 Task: End any other active sessions.
Action: Mouse moved to (906, 119)
Screenshot: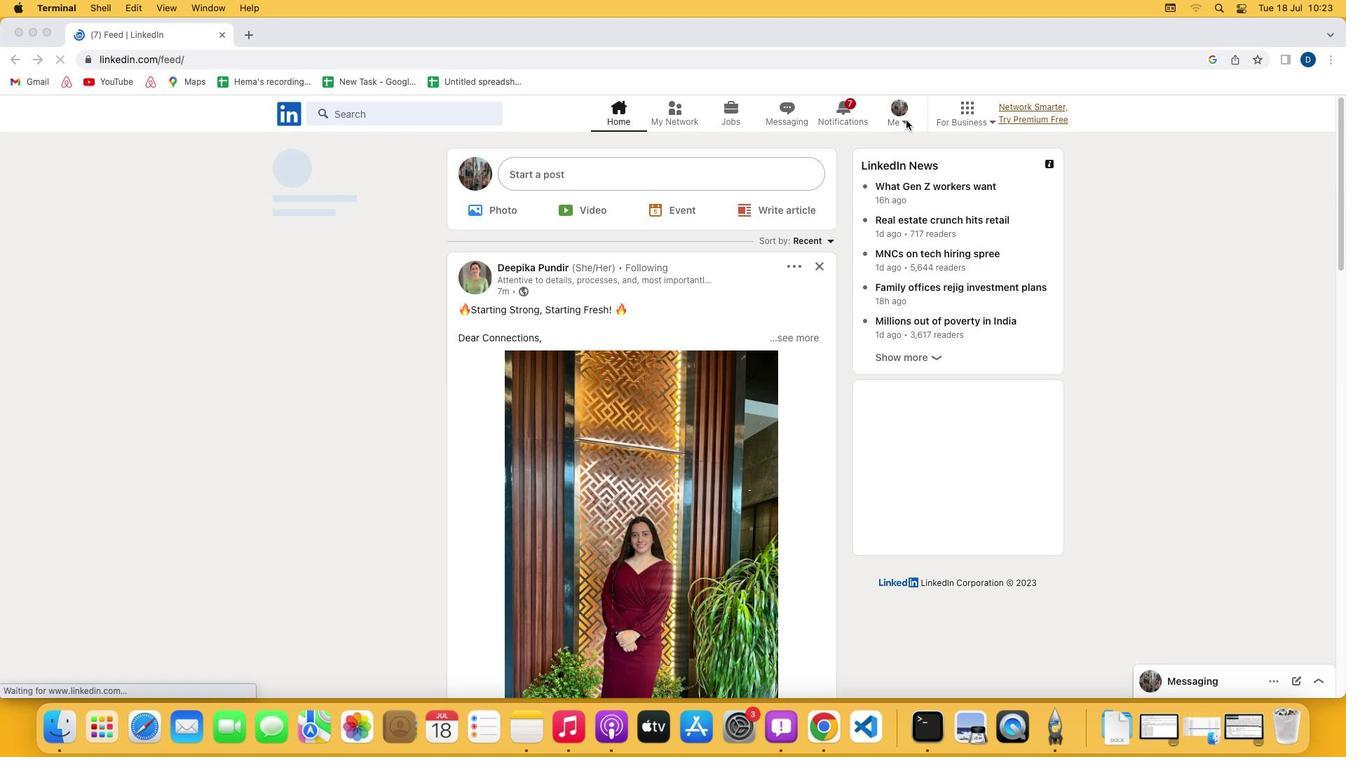 
Action: Mouse pressed left at (906, 119)
Screenshot: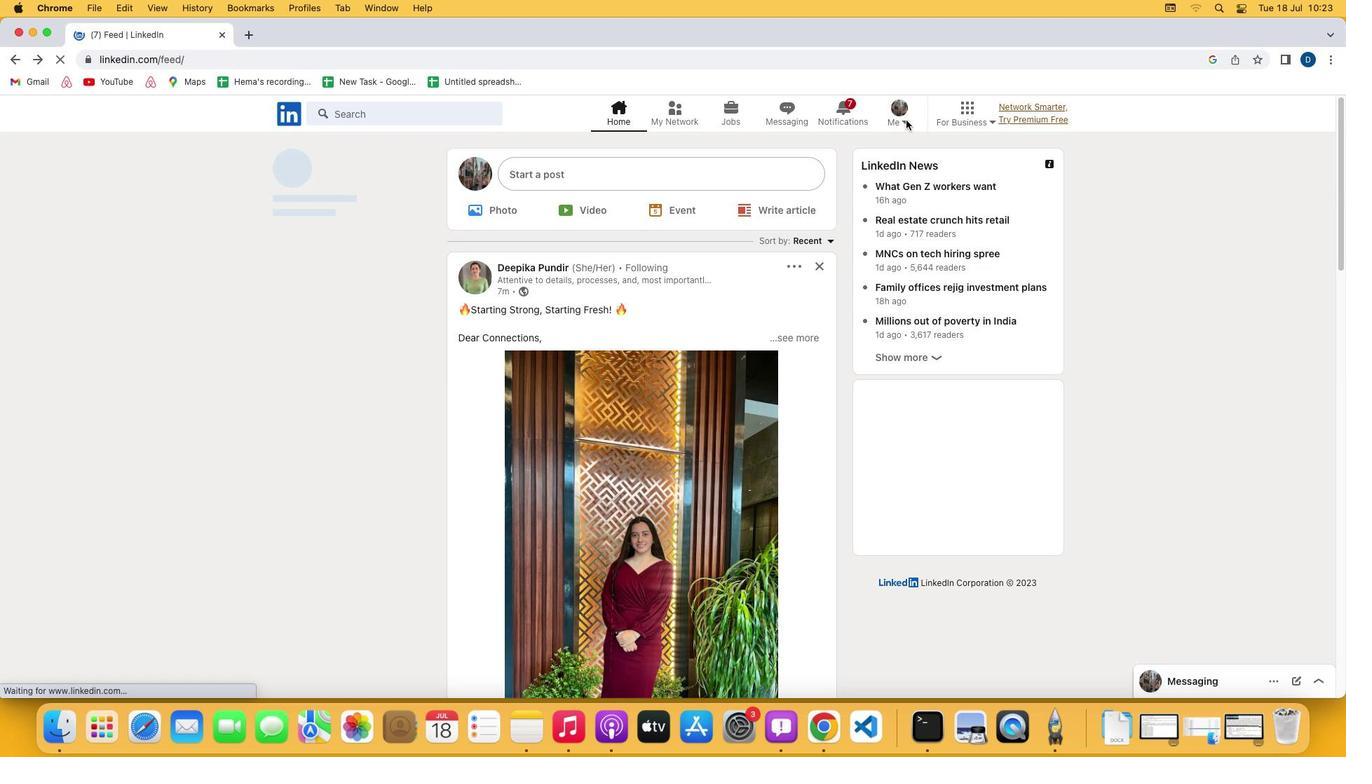 
Action: Mouse moved to (906, 120)
Screenshot: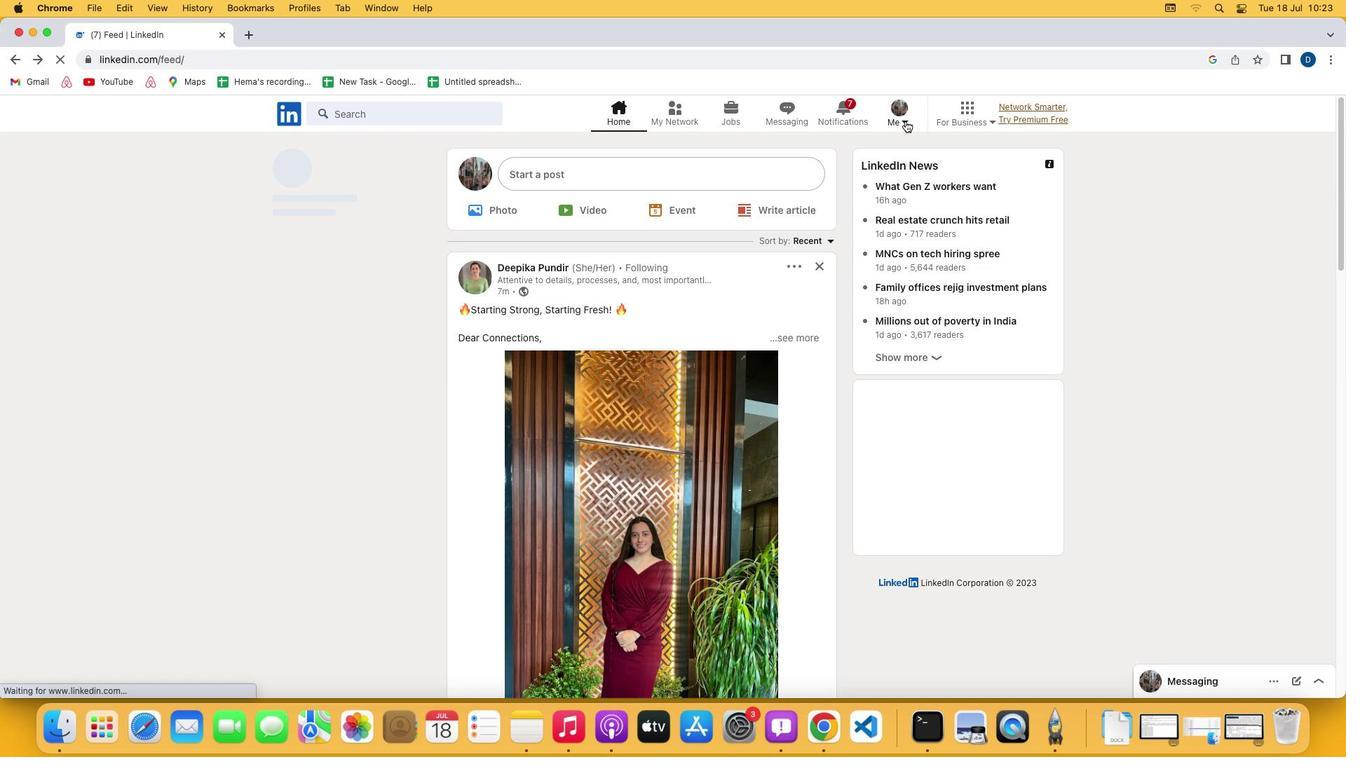 
Action: Mouse pressed left at (906, 120)
Screenshot: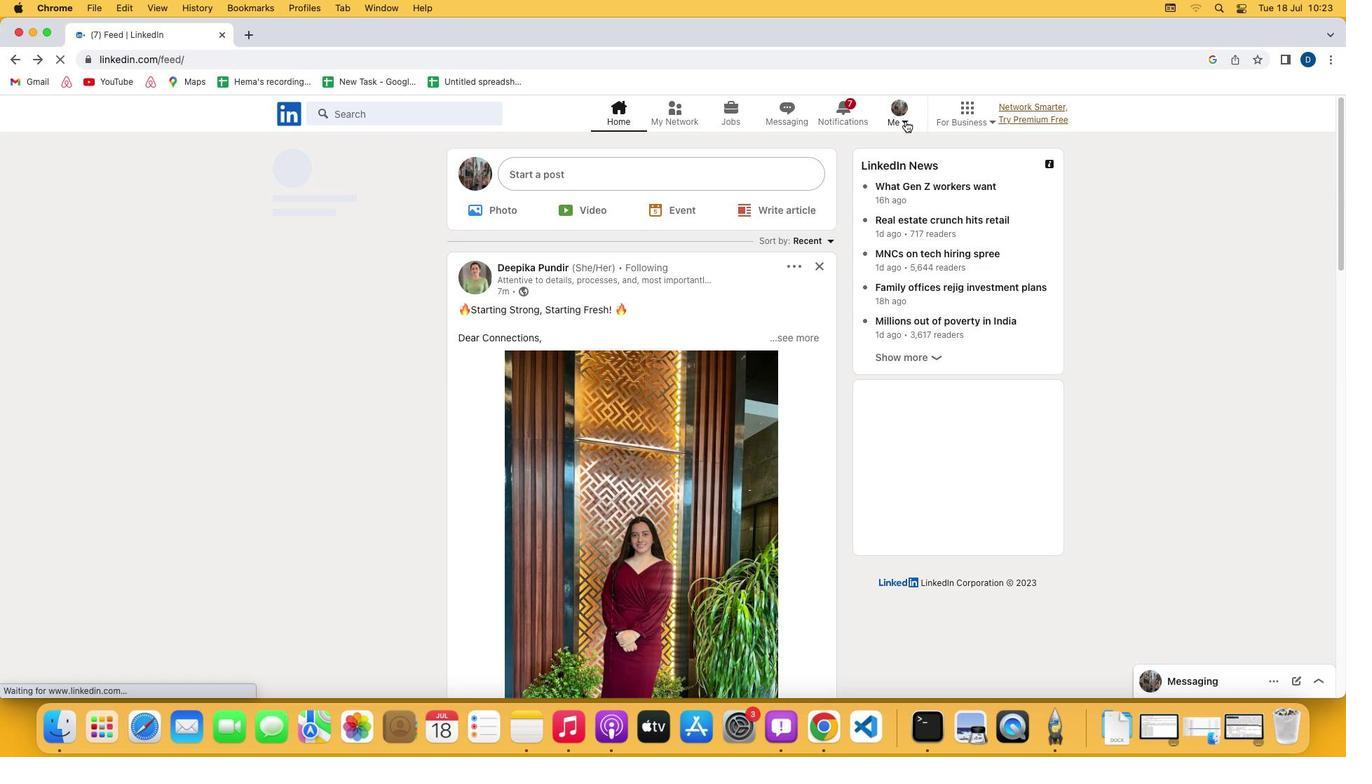 
Action: Mouse moved to (781, 265)
Screenshot: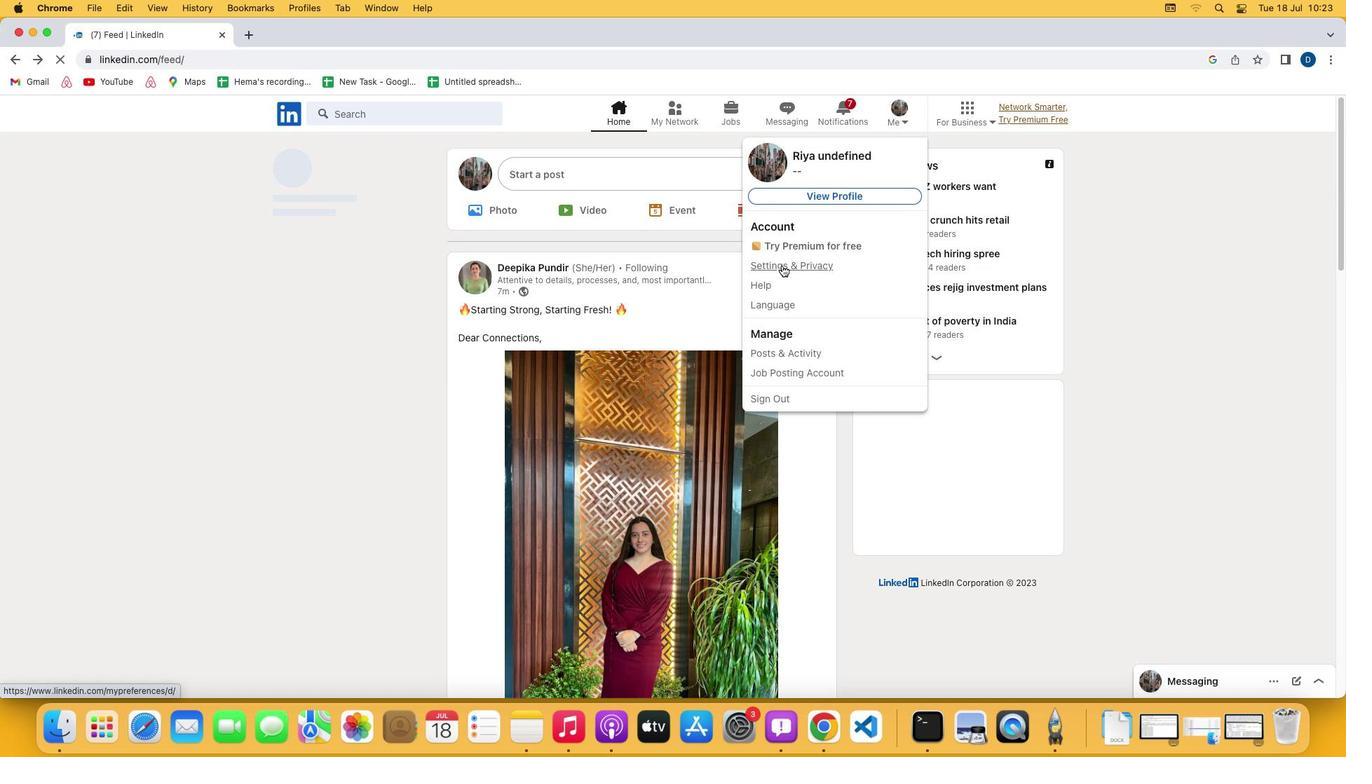
Action: Mouse pressed left at (781, 265)
Screenshot: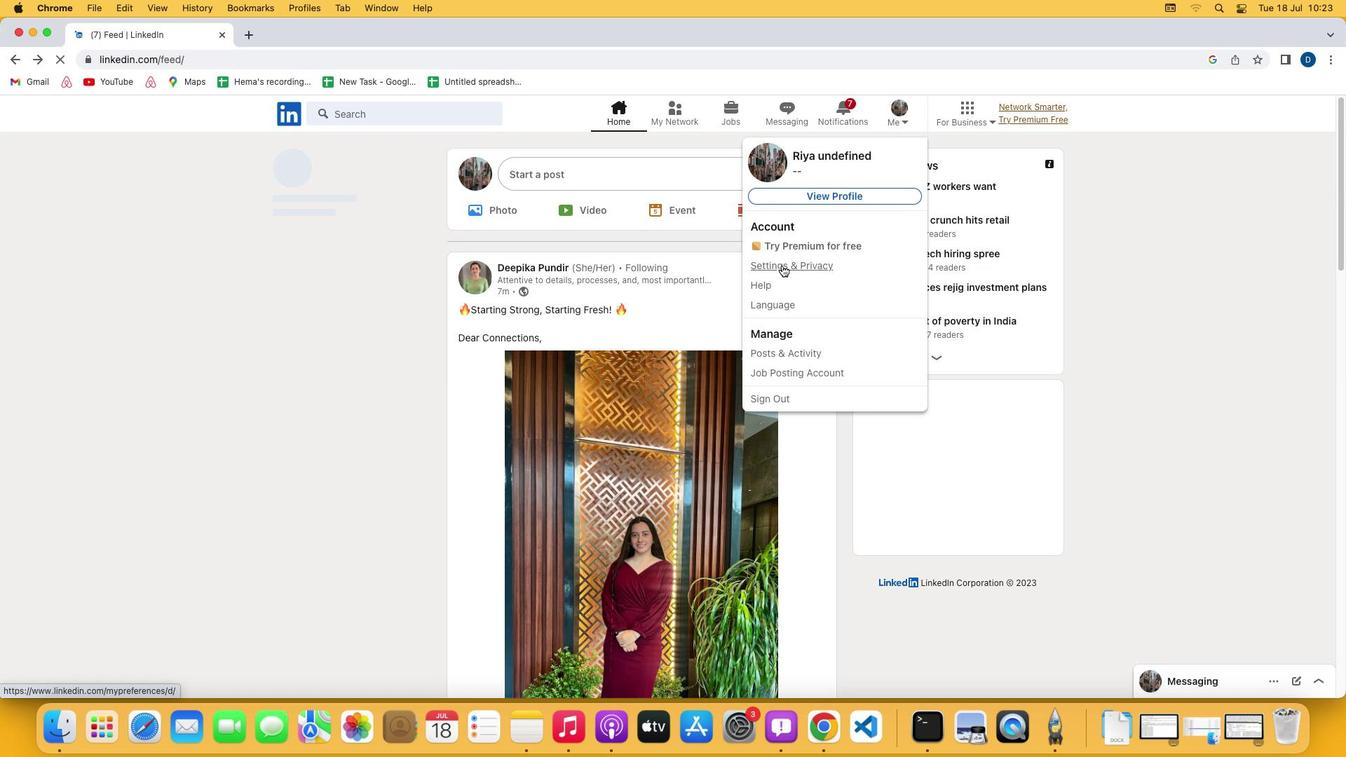 
Action: Mouse moved to (124, 267)
Screenshot: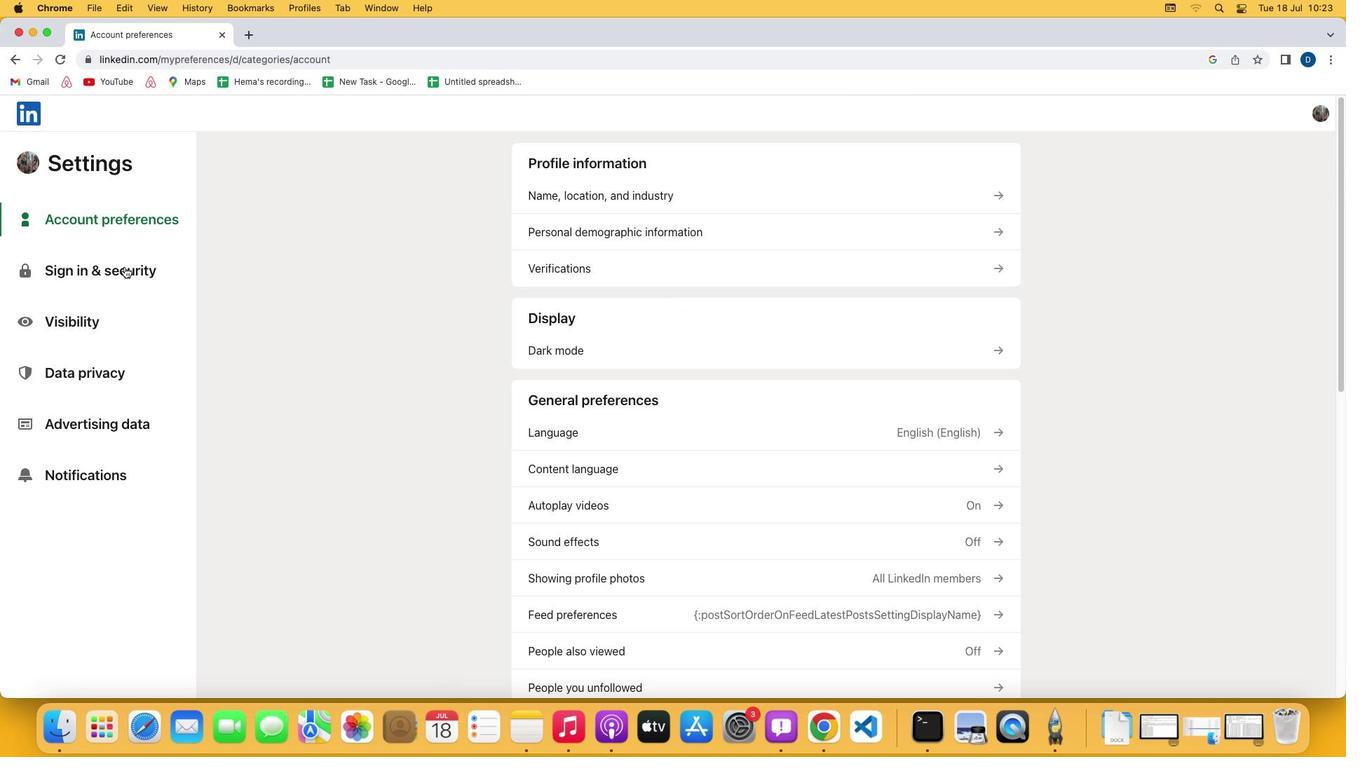 
Action: Mouse pressed left at (124, 267)
Screenshot: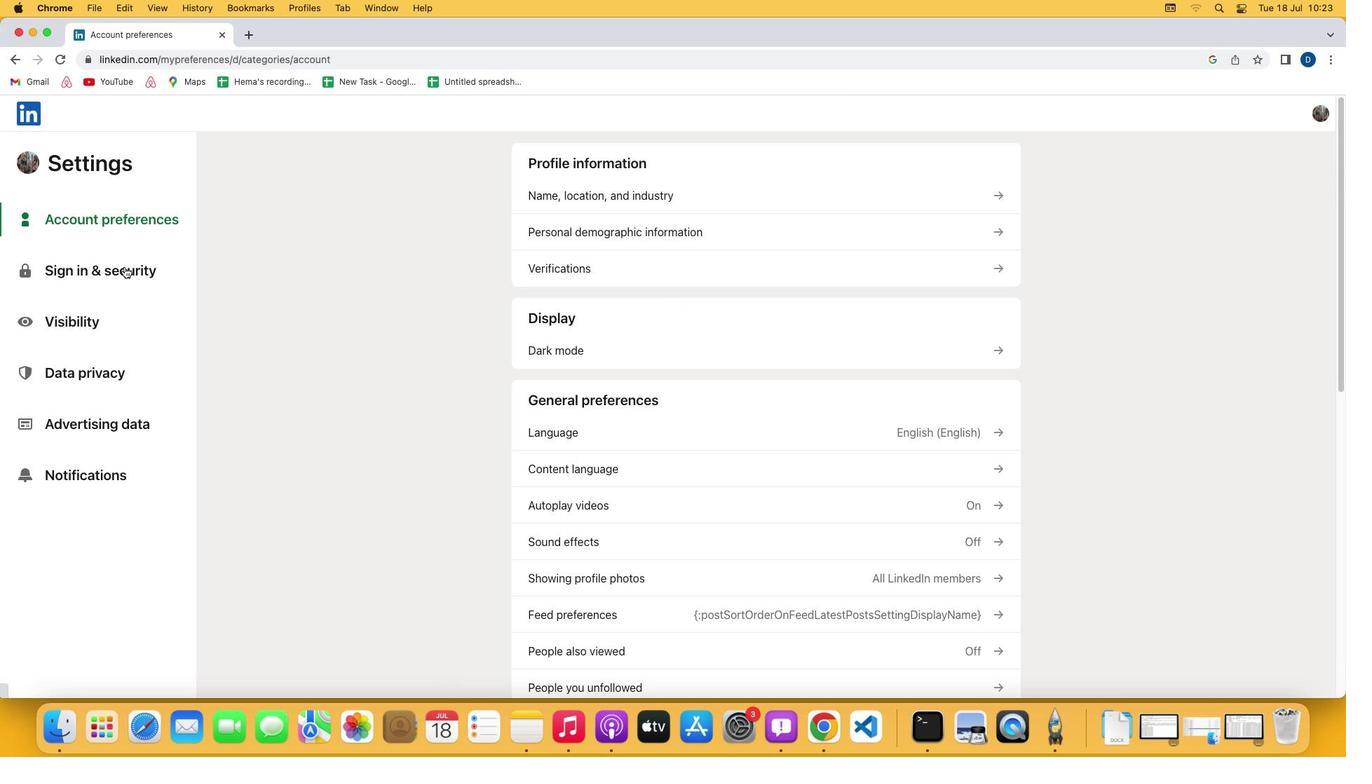 
Action: Mouse moved to (608, 309)
Screenshot: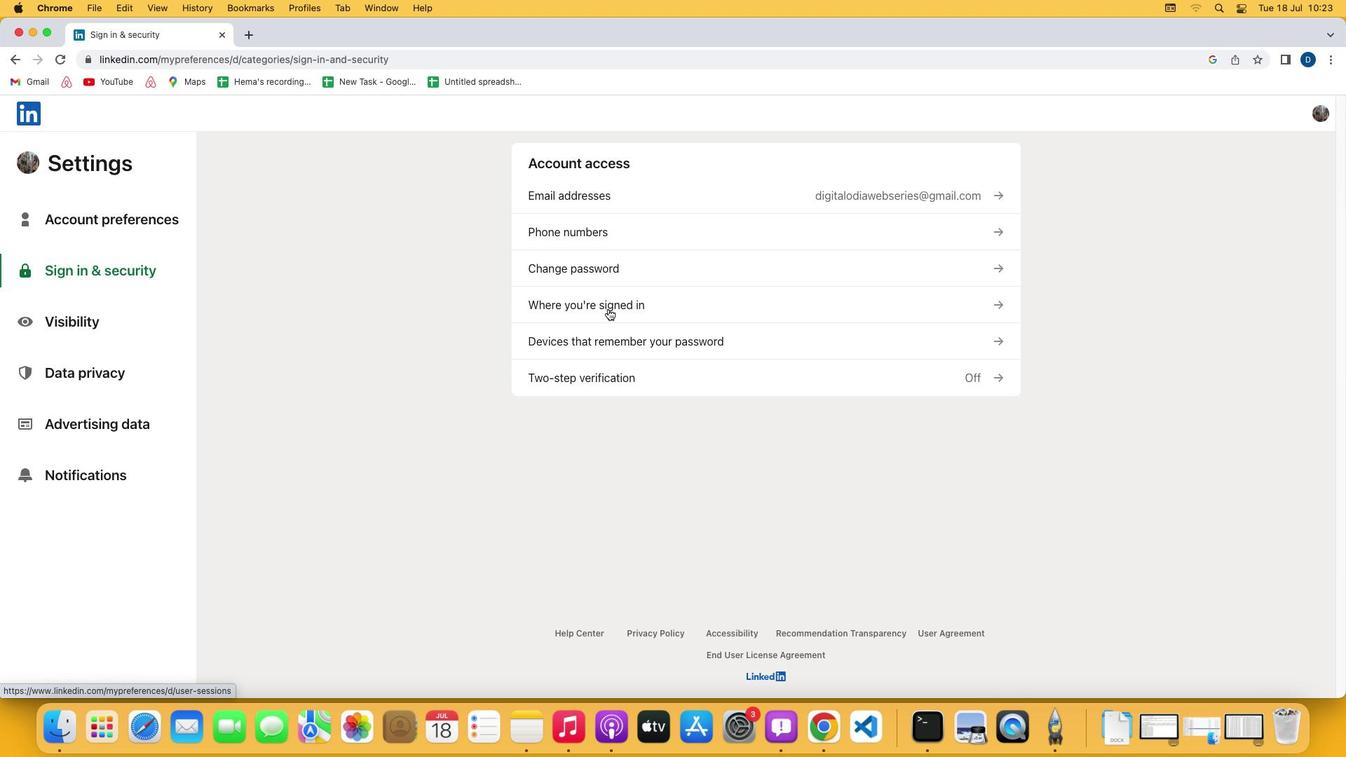 
Action: Mouse pressed left at (608, 309)
Screenshot: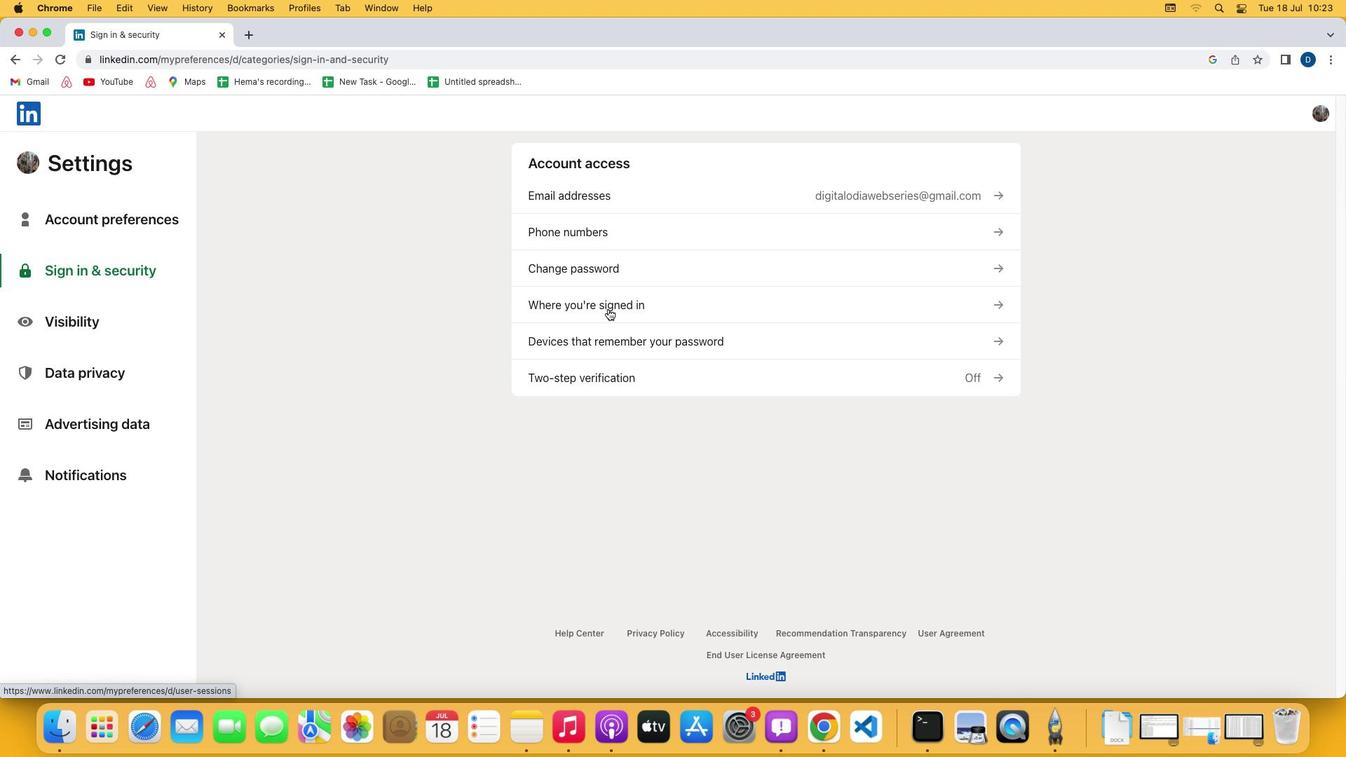 
Action: Mouse moved to (709, 589)
Screenshot: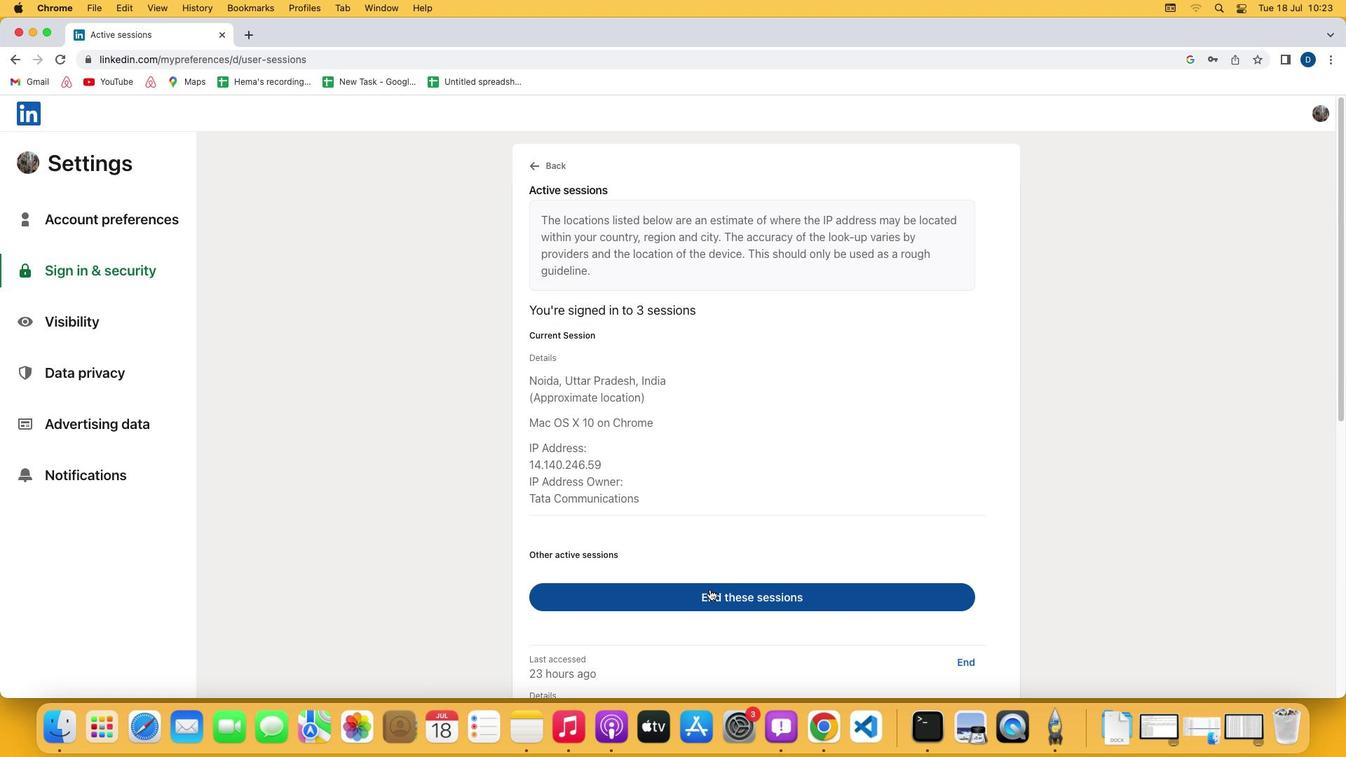 
Action: Mouse pressed left at (709, 589)
Screenshot: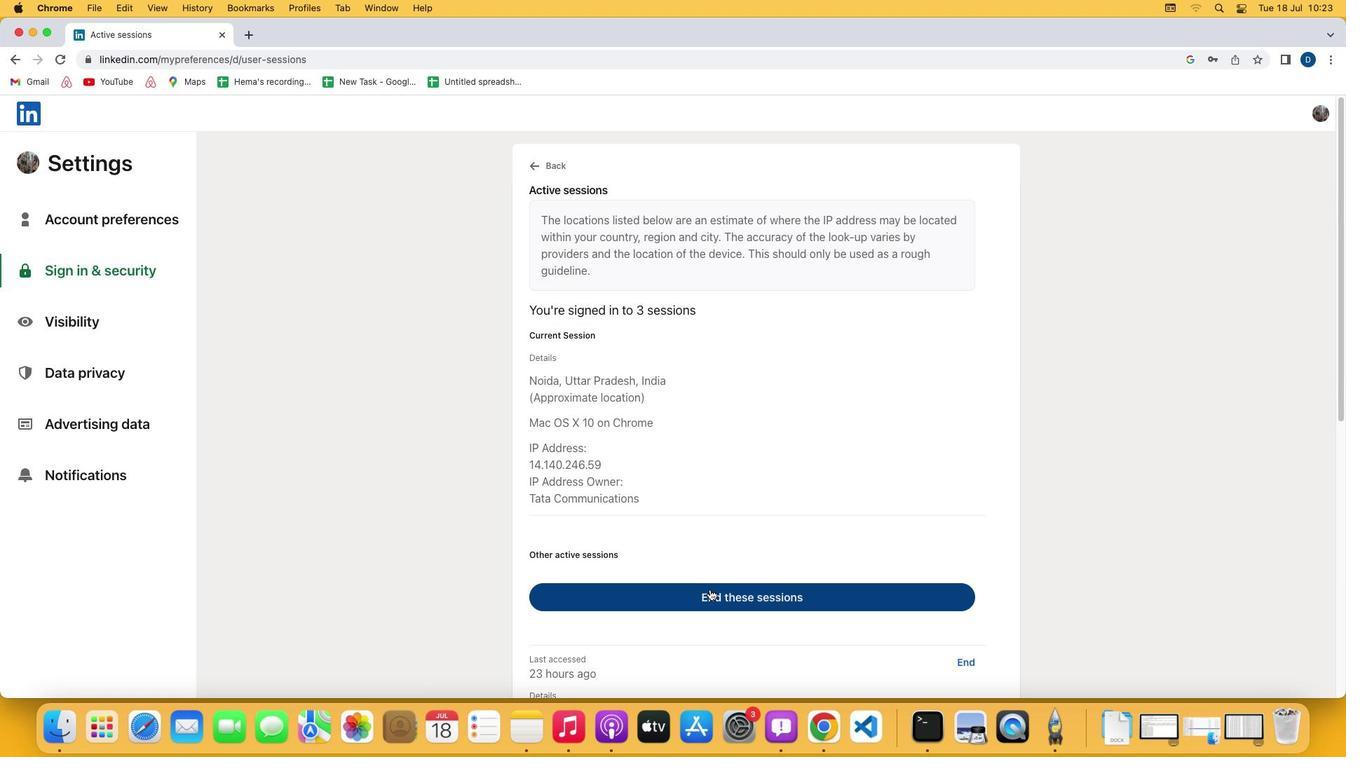 
Action: Mouse moved to (710, 589)
Screenshot: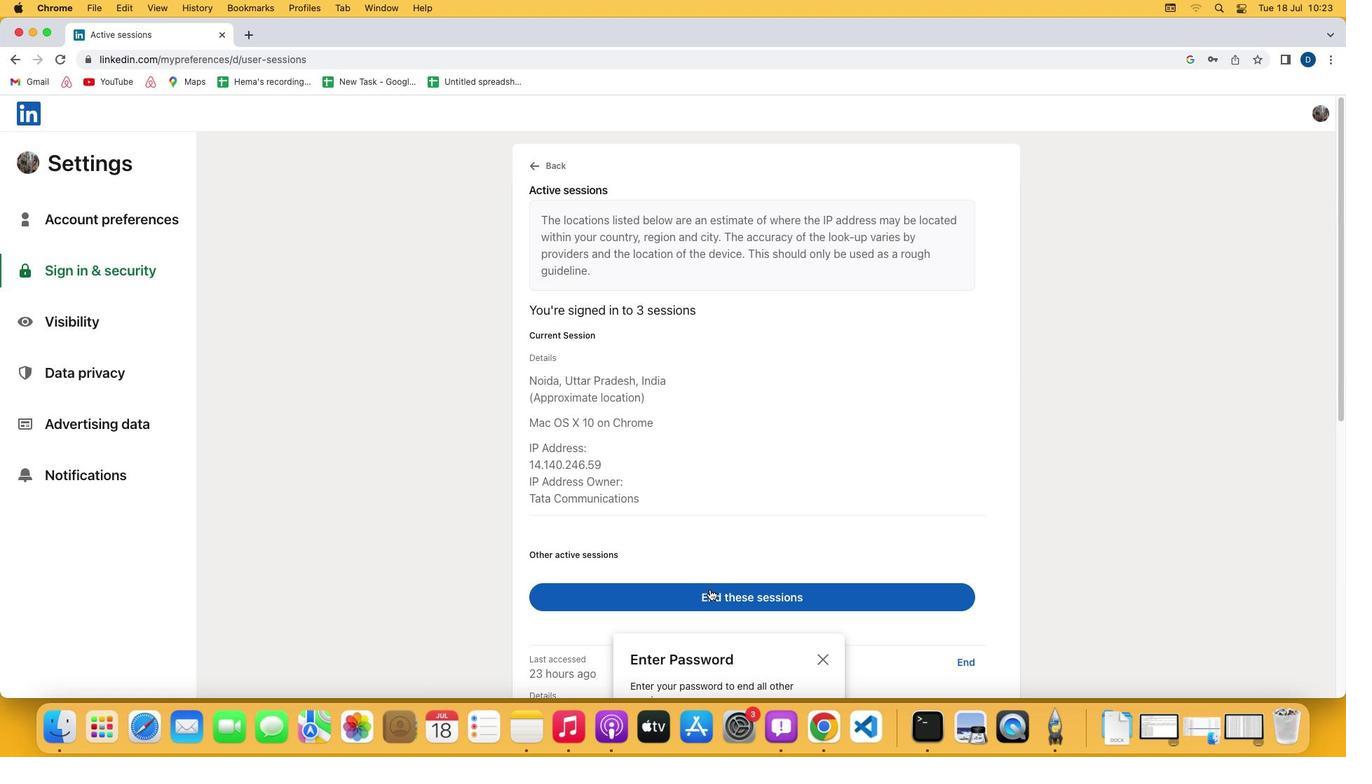 
Action: Key pressed Key.f8
Screenshot: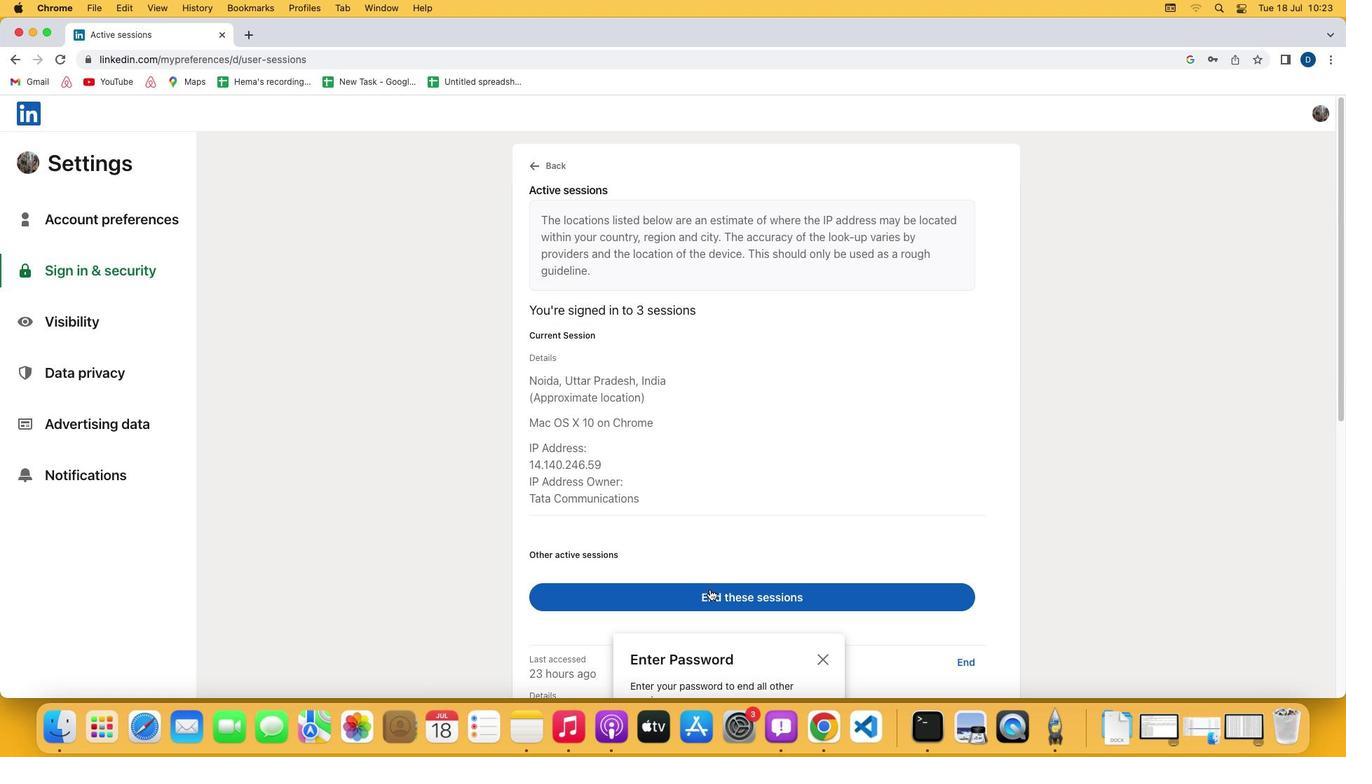 
